 Task: Change the headline to hide.
Action: Mouse moved to (674, 76)
Screenshot: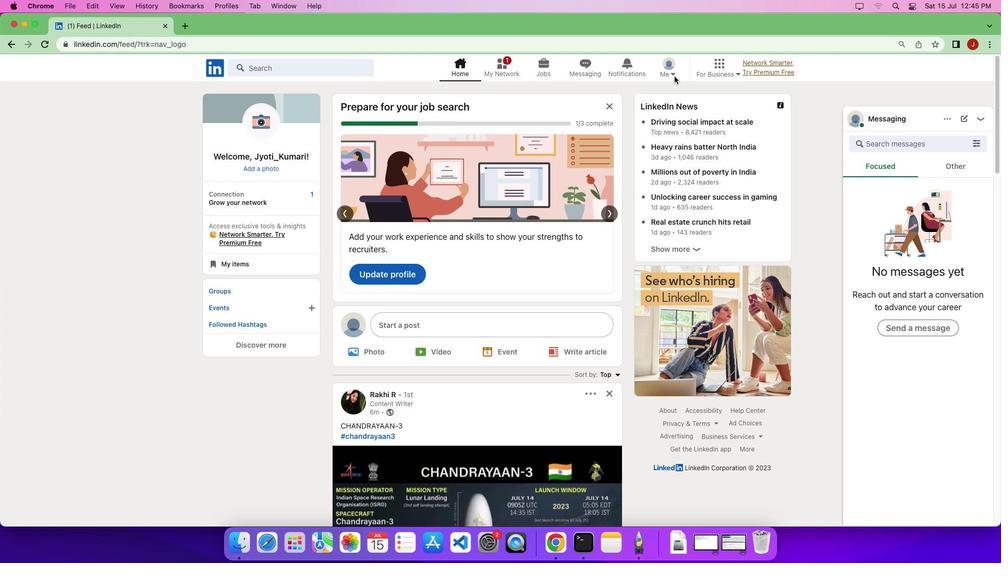 
Action: Mouse pressed left at (674, 76)
Screenshot: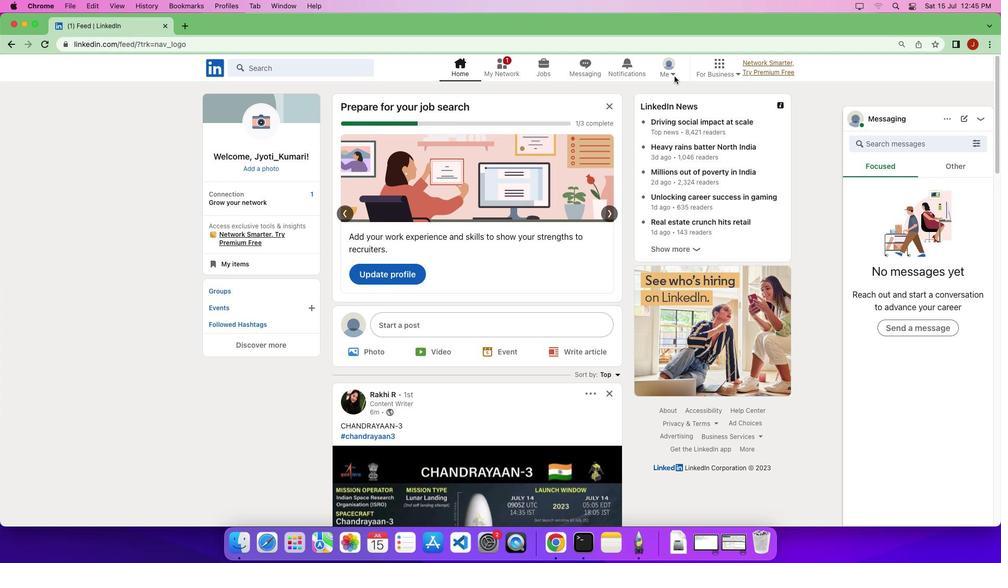 
Action: Mouse moved to (673, 75)
Screenshot: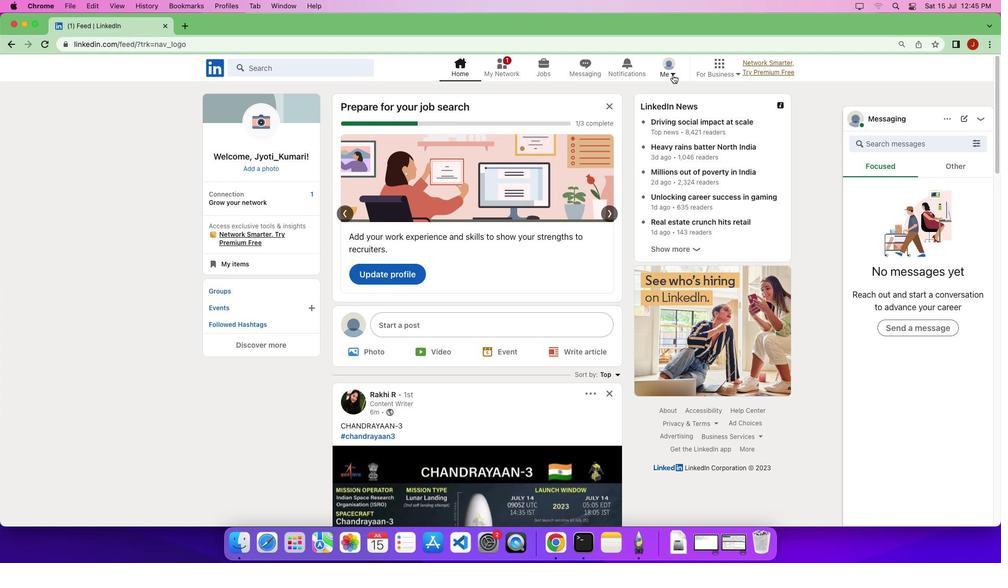 
Action: Mouse pressed left at (673, 75)
Screenshot: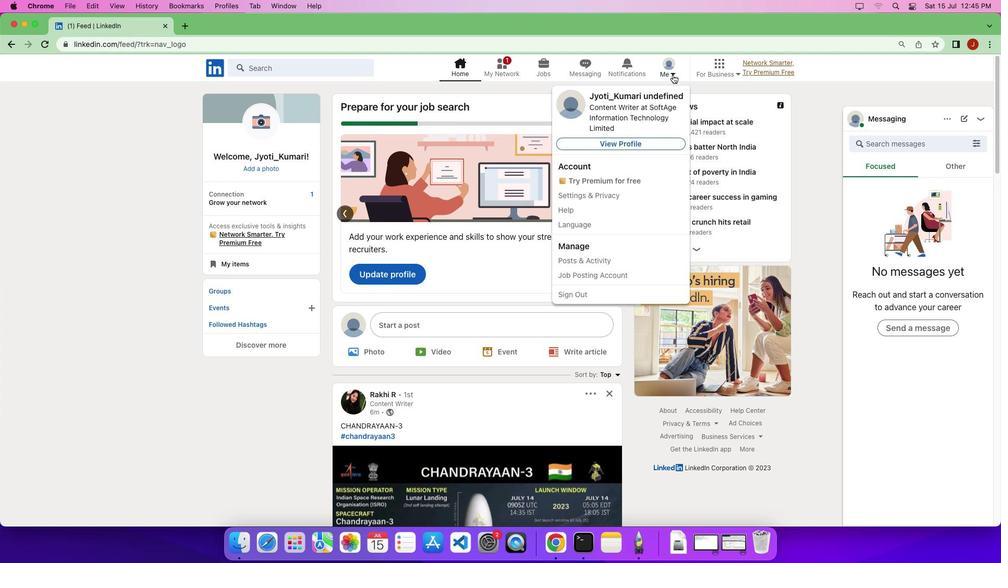 
Action: Mouse moved to (615, 197)
Screenshot: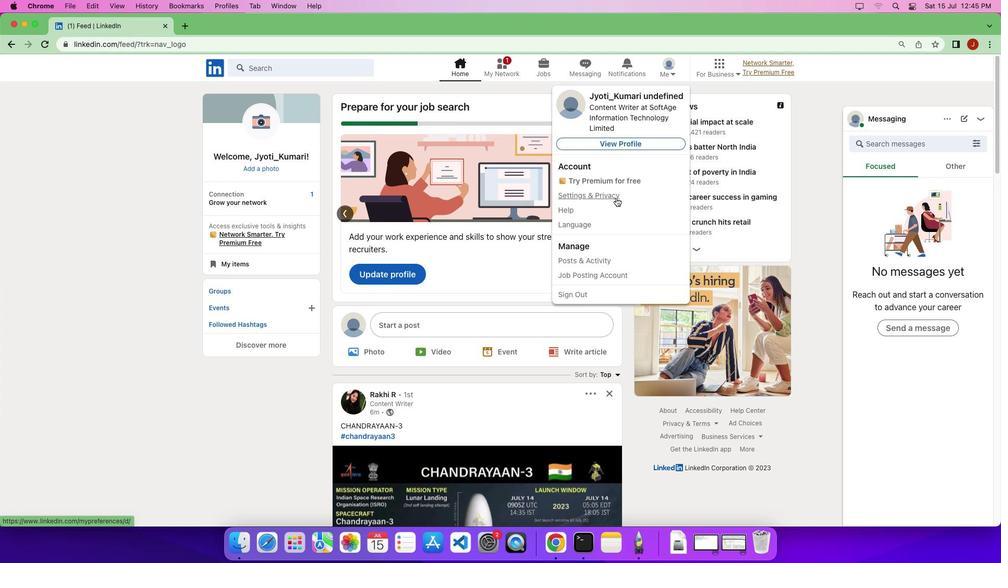 
Action: Mouse pressed left at (615, 197)
Screenshot: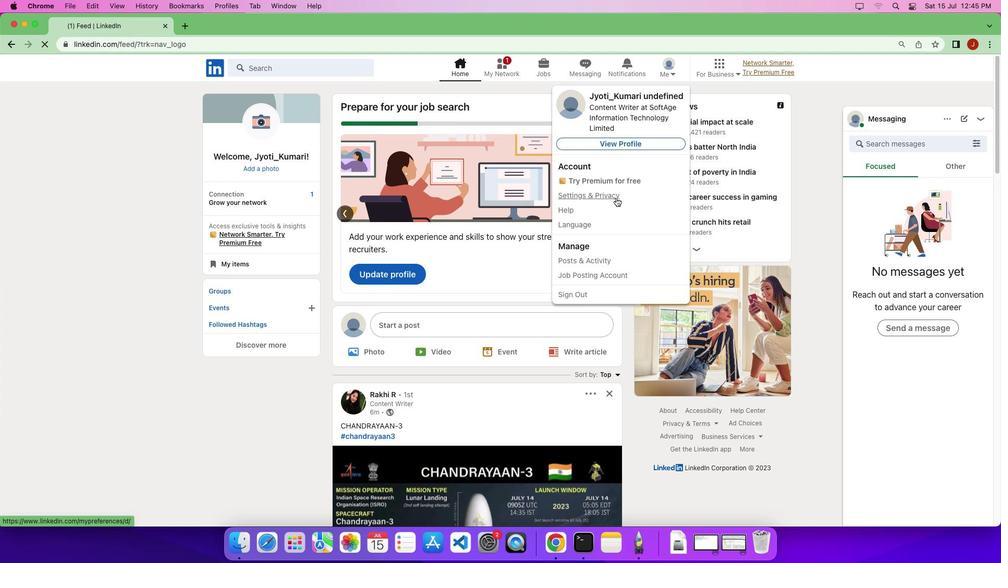 
Action: Mouse moved to (62, 224)
Screenshot: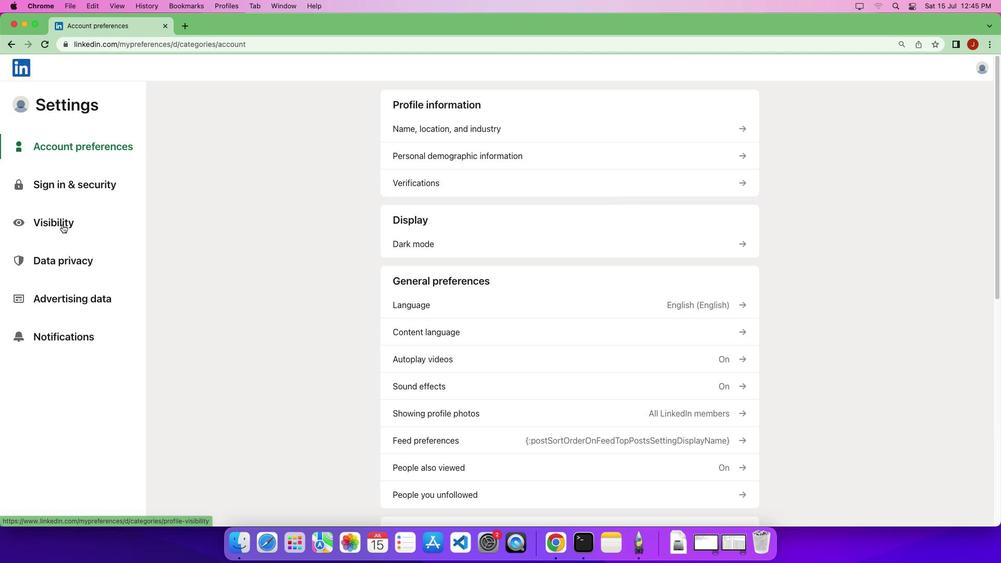 
Action: Mouse pressed left at (62, 224)
Screenshot: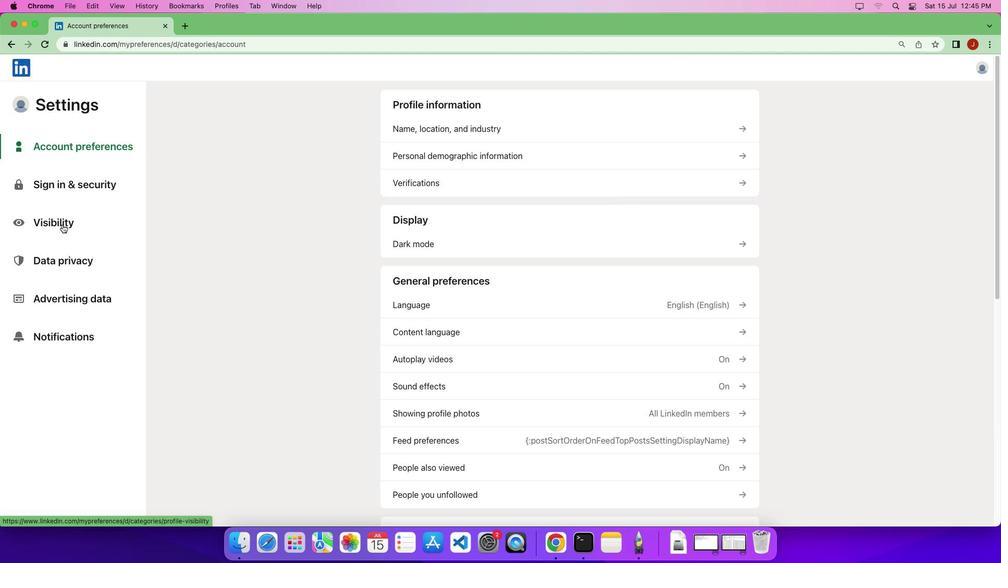 
Action: Mouse moved to (744, 158)
Screenshot: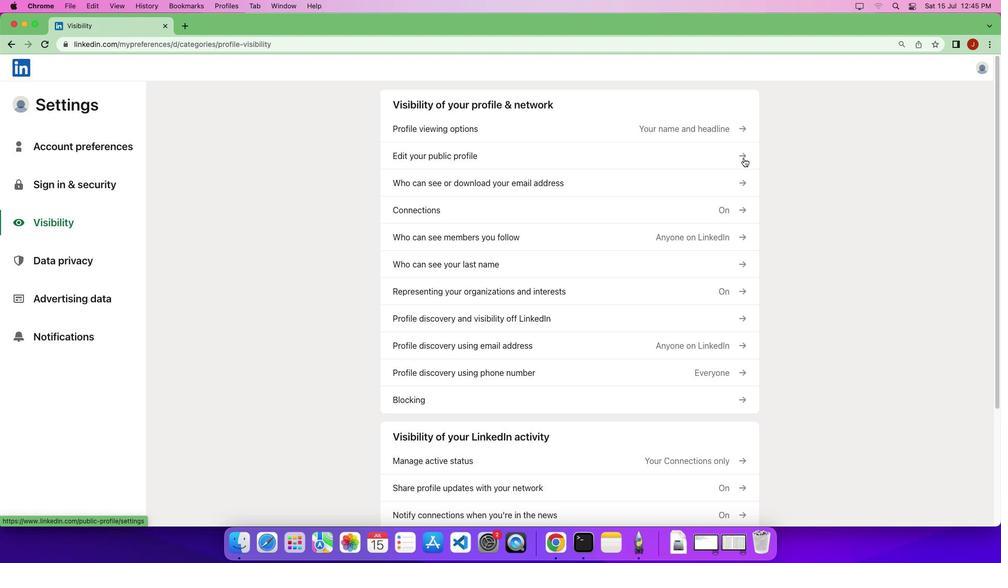 
Action: Mouse pressed left at (744, 158)
Screenshot: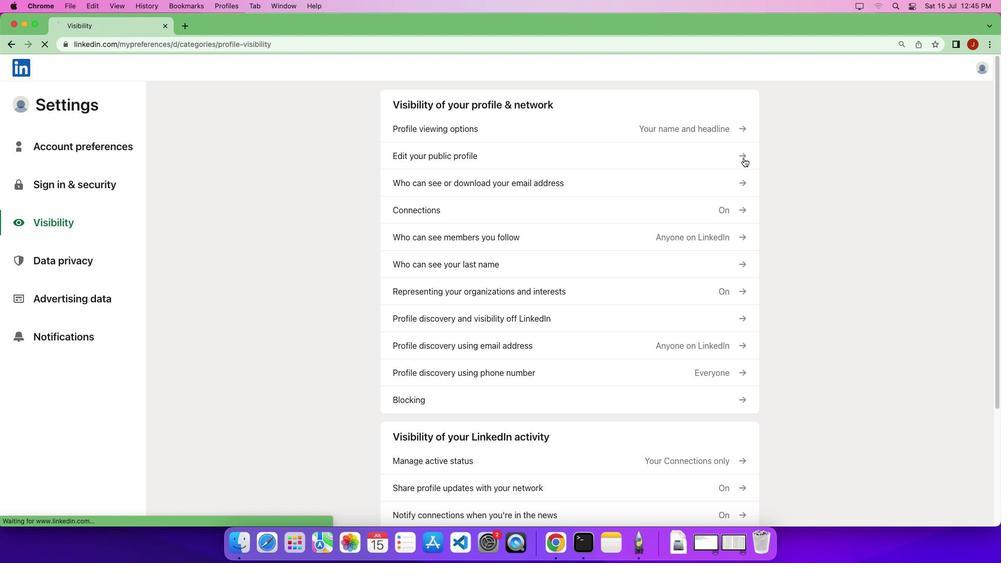 
Action: Mouse moved to (766, 441)
Screenshot: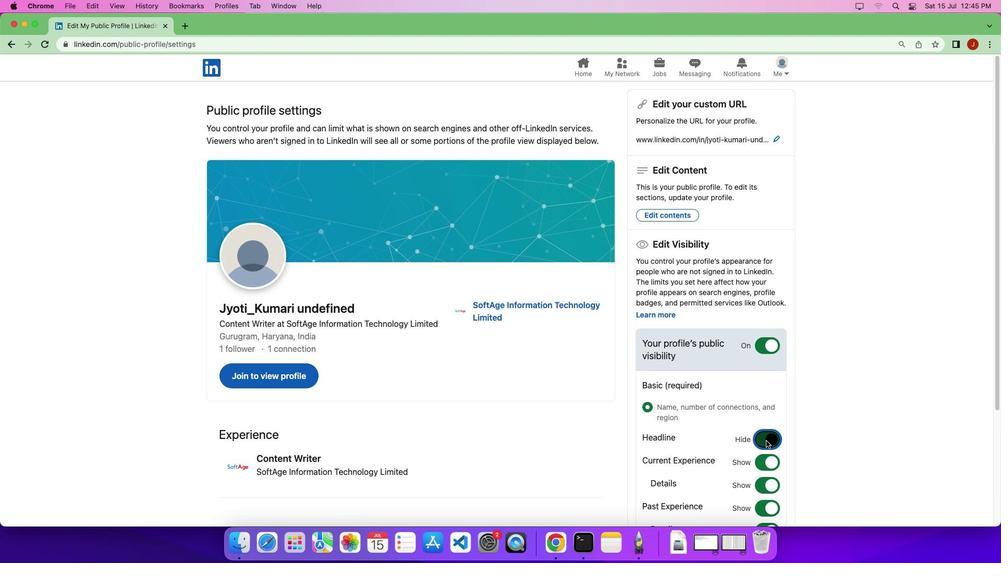 
Action: Mouse pressed left at (766, 441)
Screenshot: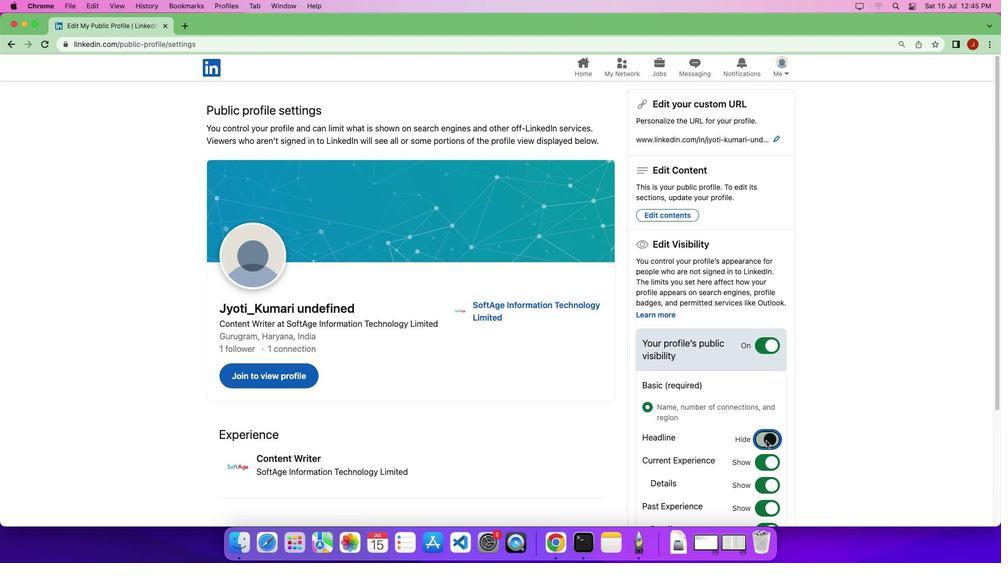 
Action: Mouse moved to (814, 440)
Screenshot: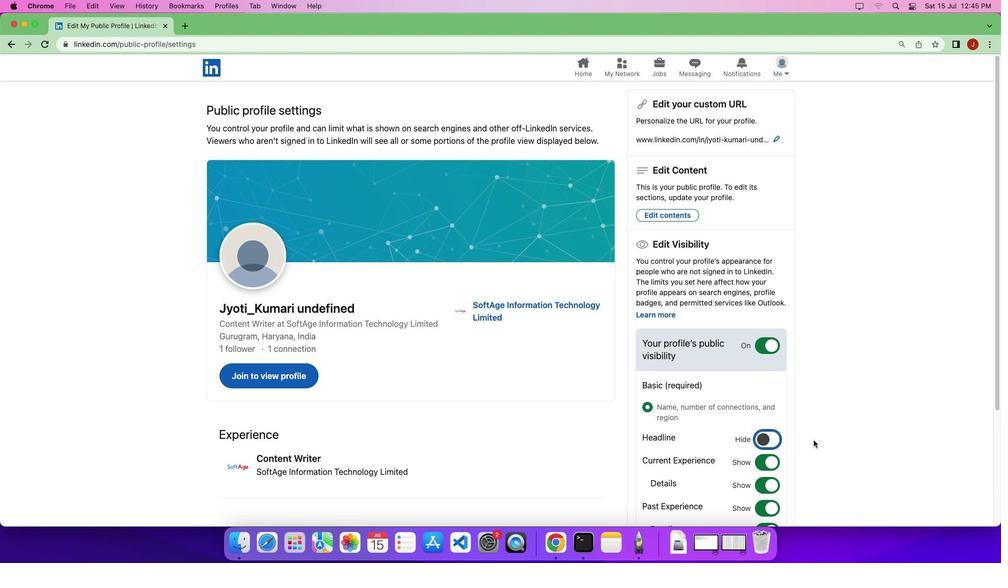 
